 Task: View all the photos of the first listing.
Action: Mouse moved to (125, 113)
Screenshot: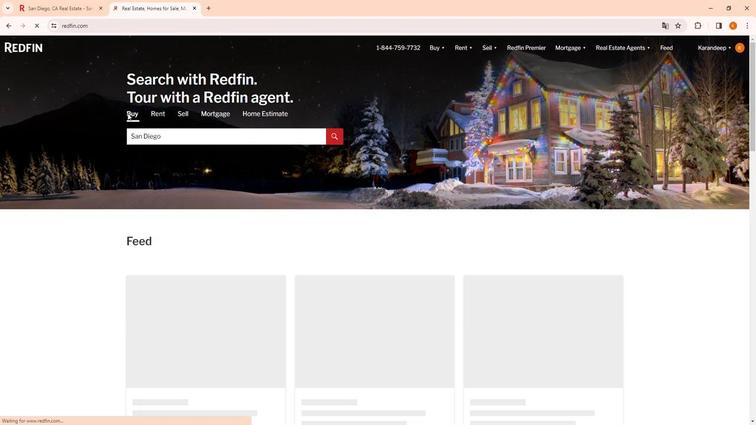 
Action: Mouse pressed left at (125, 113)
Screenshot: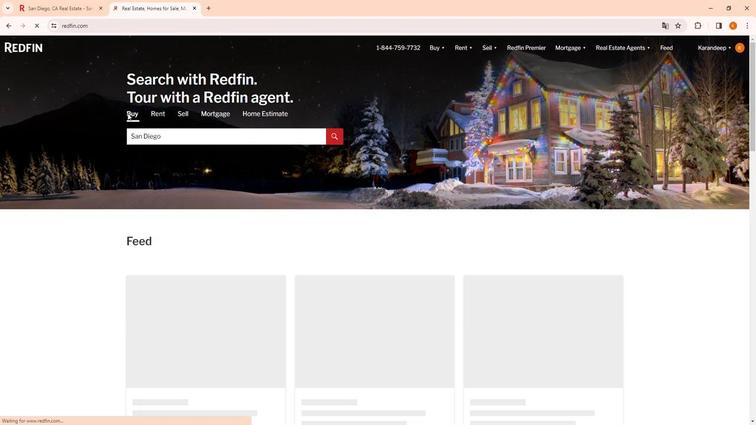 
Action: Mouse moved to (329, 141)
Screenshot: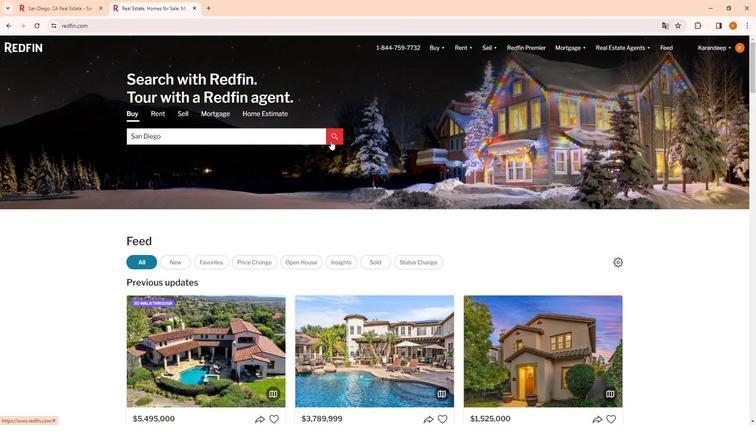 
Action: Mouse pressed left at (329, 141)
Screenshot: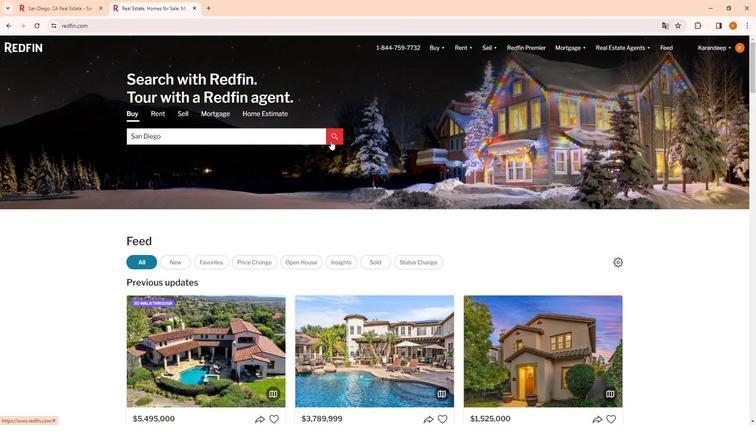 
Action: Mouse moved to (520, 252)
Screenshot: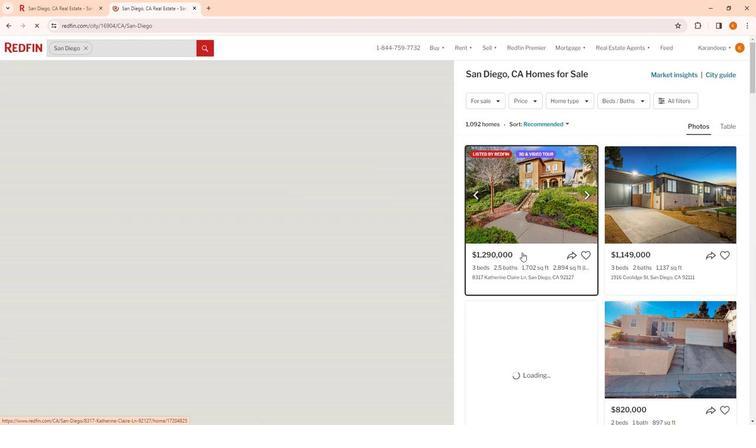 
Action: Mouse pressed left at (520, 252)
Screenshot: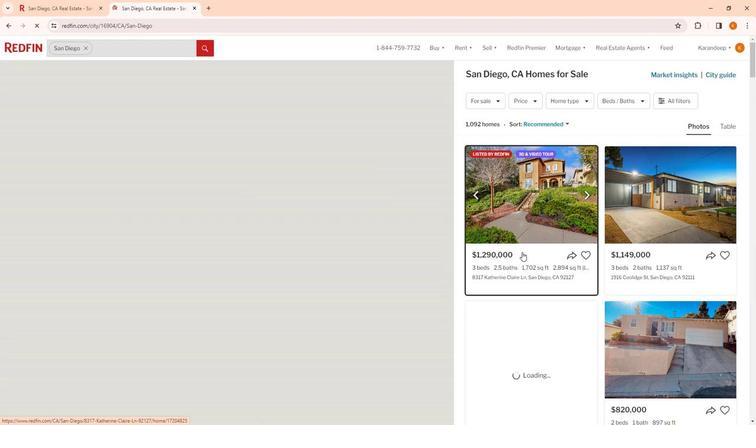 
Action: Mouse moved to (548, 261)
Screenshot: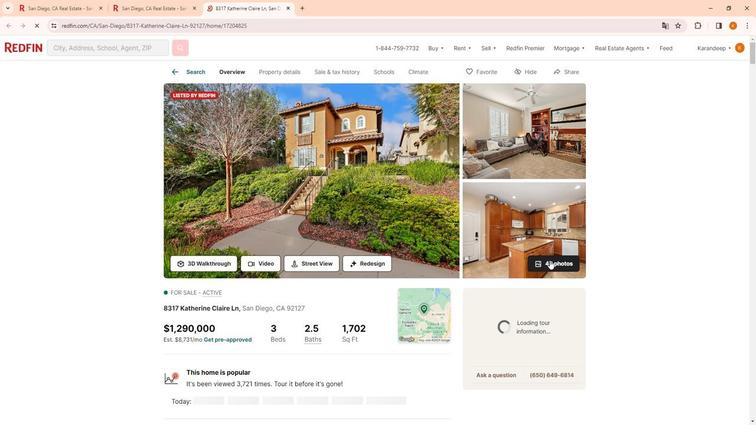 
Action: Mouse pressed left at (548, 261)
Screenshot: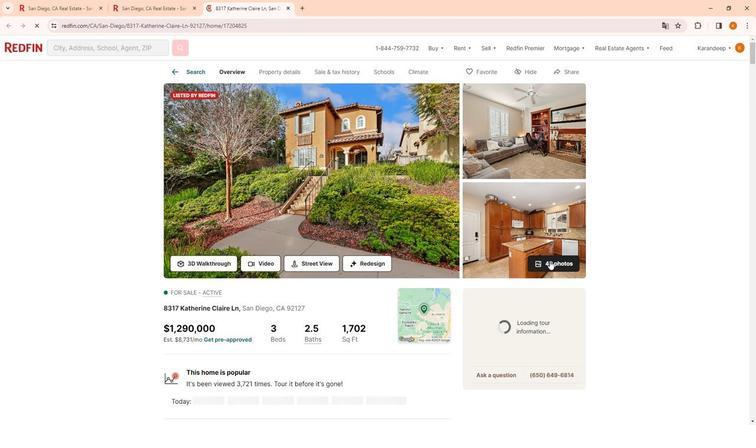 
Action: Mouse moved to (707, 229)
Screenshot: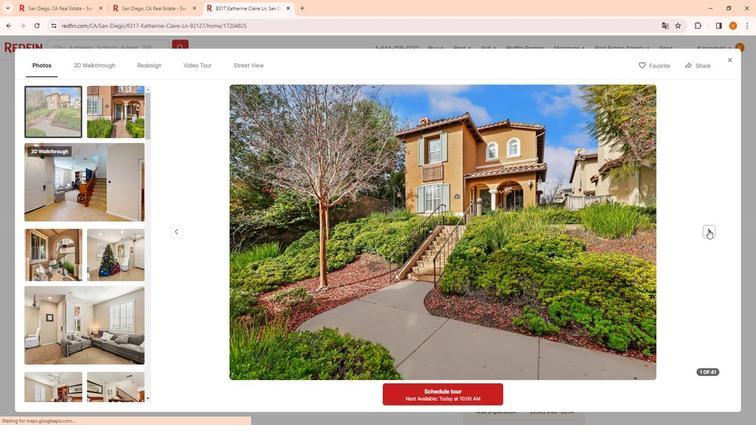 
Action: Mouse pressed left at (707, 229)
Screenshot: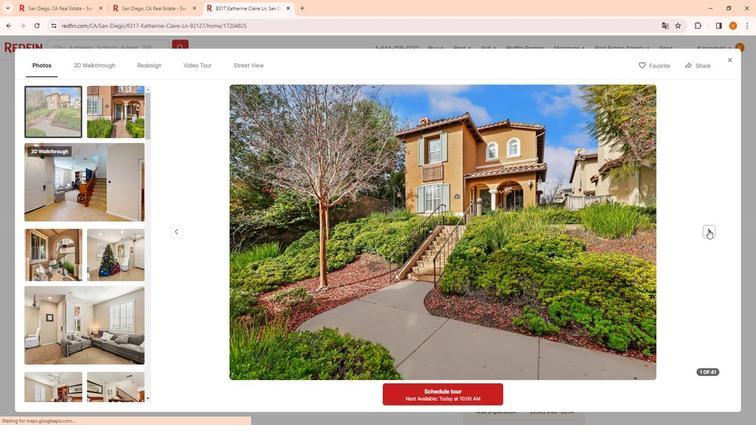 
Action: Mouse moved to (704, 233)
Screenshot: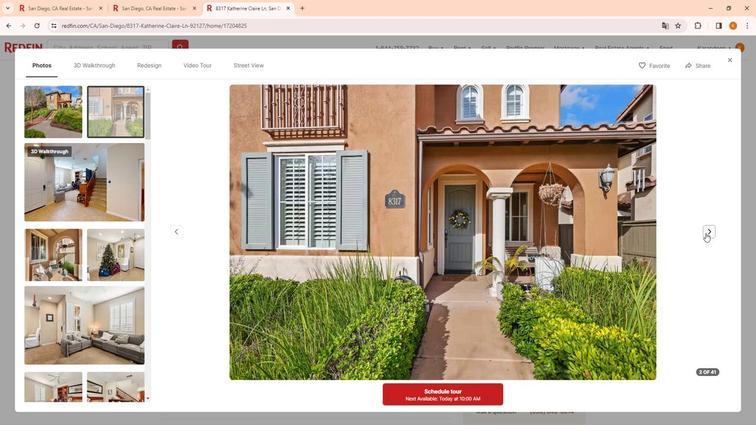 
Action: Key pressed <Key.right>
Screenshot: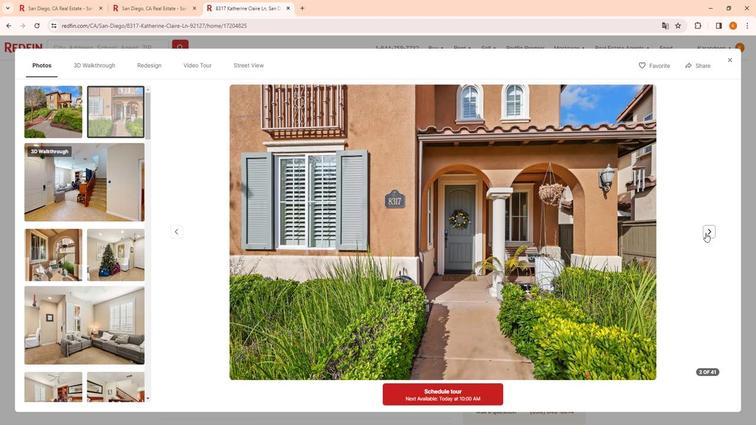 
Action: Mouse moved to (704, 233)
Screenshot: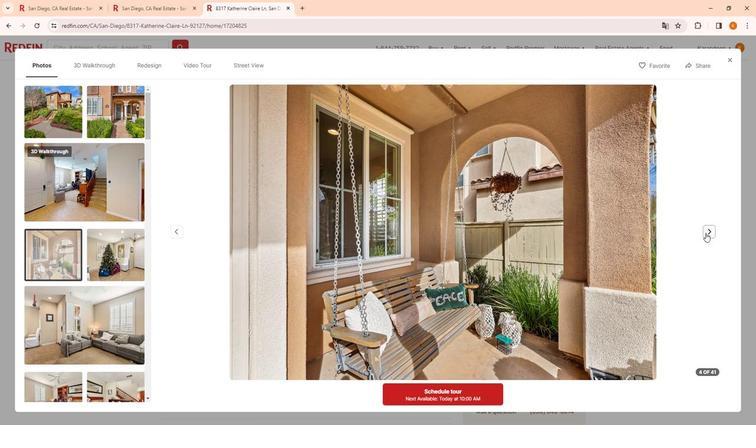 
Action: Key pressed <Key.right><Key.right><Key.right><Key.right><Key.right><Key.right><Key.right><Key.right><Key.right><Key.right><Key.right><Key.right><Key.right><Key.right><Key.right><Key.right><Key.right><Key.right><Key.right><Key.right><Key.right><Key.right><Key.right><Key.right><Key.right><Key.right><Key.right><Key.right><Key.right><Key.left><Key.right><Key.right><Key.right><Key.right><Key.right><Key.right><Key.right><Key.right><Key.right><Key.right>
Screenshot: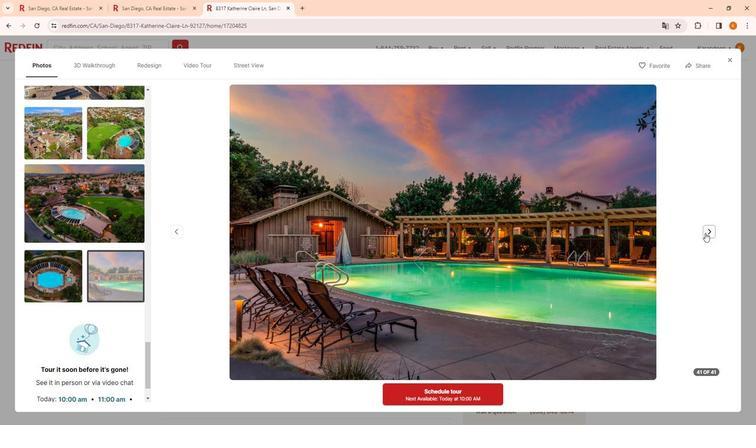 
